 Task: Change the color of the calendar for June 24, 2023.
Action: Mouse moved to (17, 61)
Screenshot: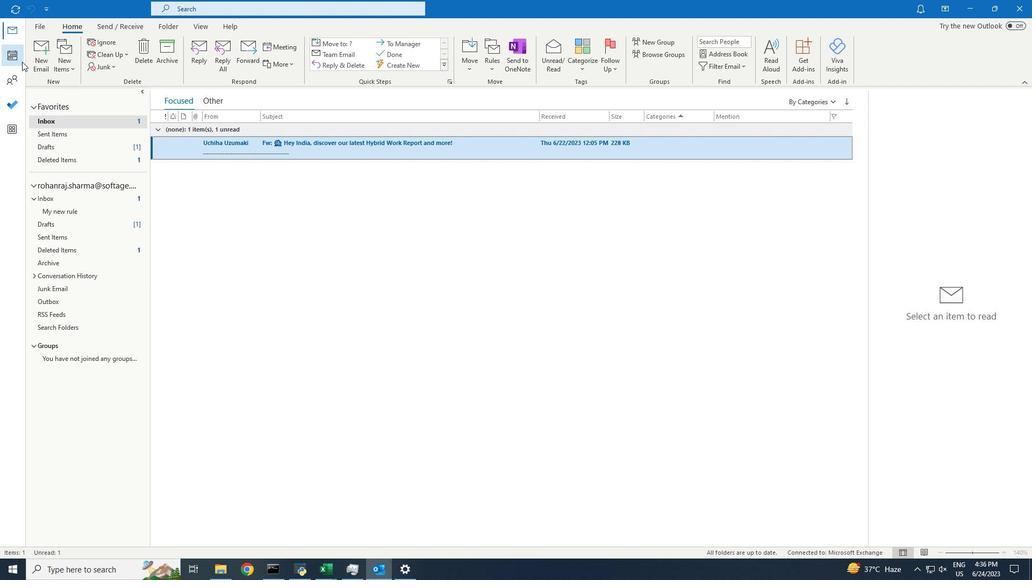 
Action: Mouse pressed left at (17, 61)
Screenshot: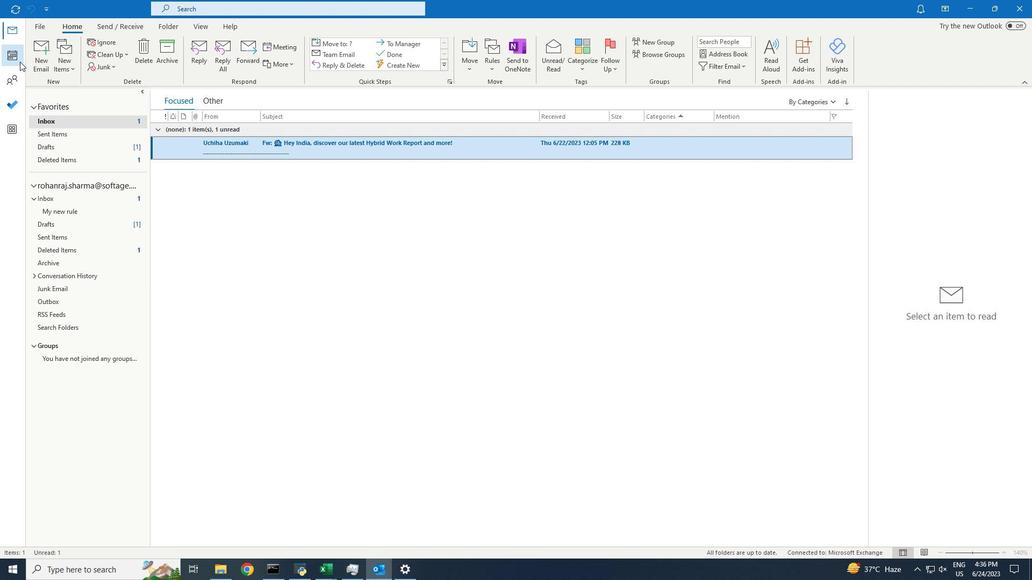 
Action: Mouse moved to (206, 26)
Screenshot: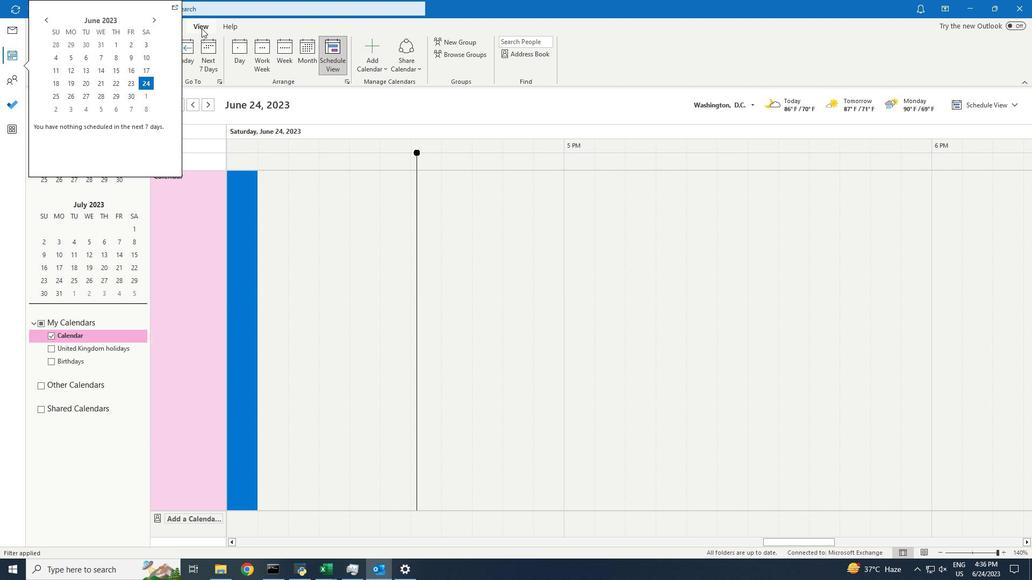 
Action: Mouse pressed left at (206, 26)
Screenshot: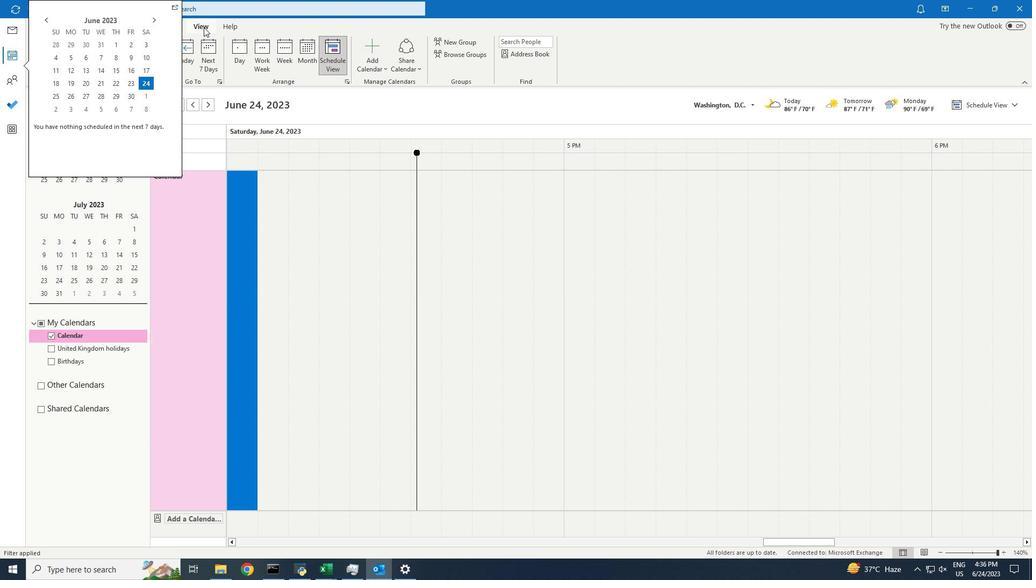 
Action: Mouse moved to (310, 67)
Screenshot: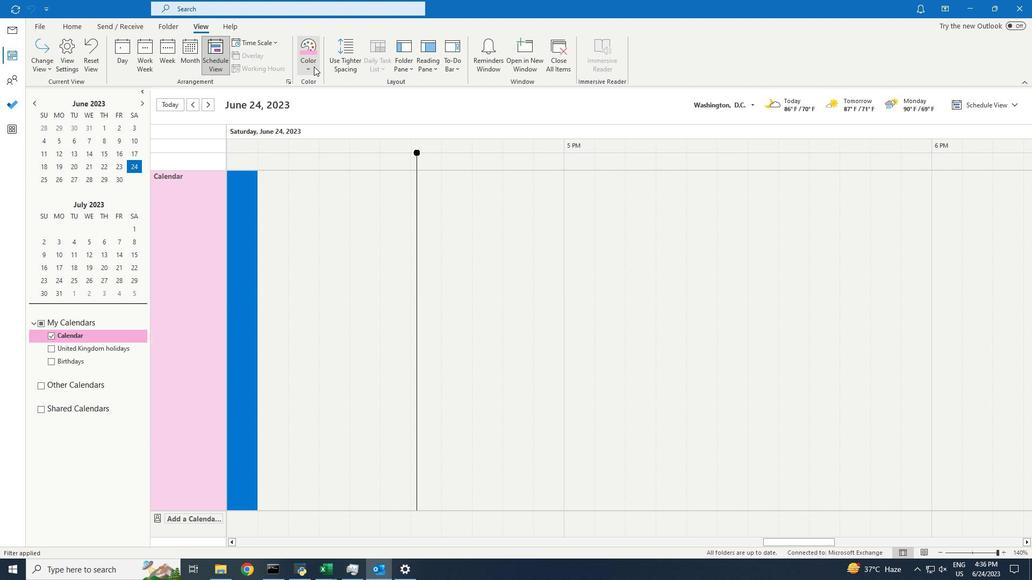 
Action: Mouse pressed left at (310, 67)
Screenshot: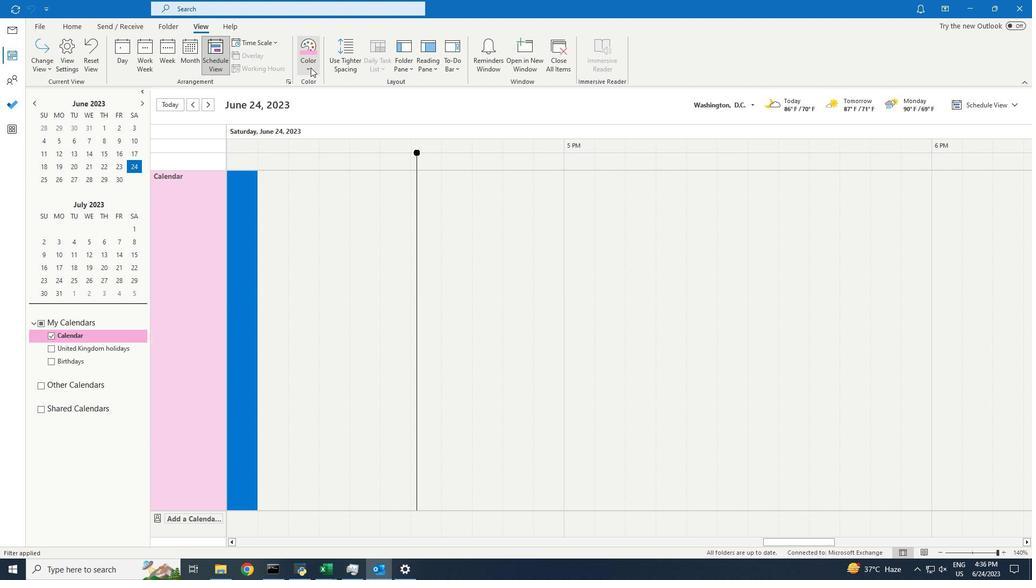 
Action: Mouse moved to (342, 142)
Screenshot: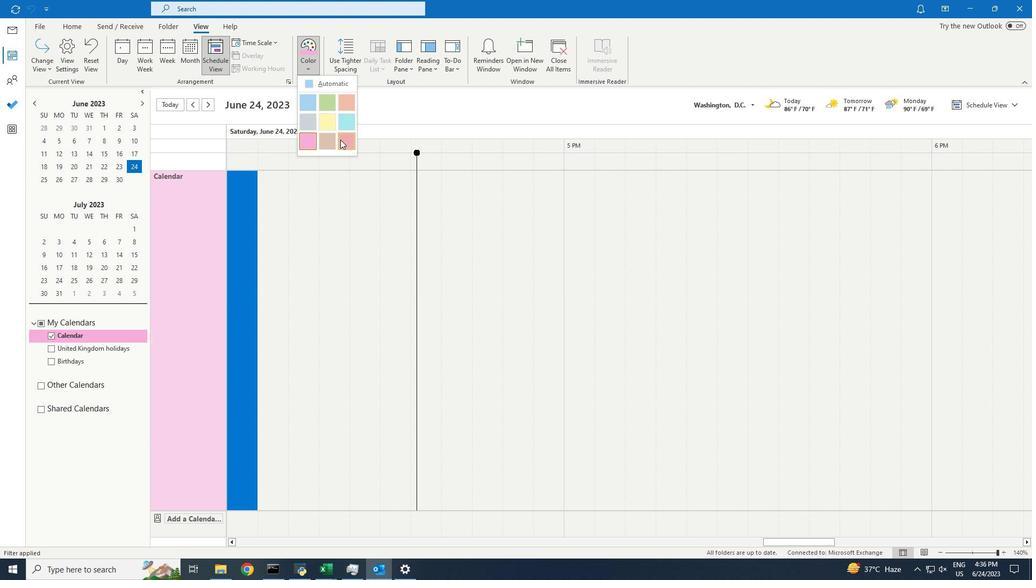
Action: Mouse pressed left at (342, 142)
Screenshot: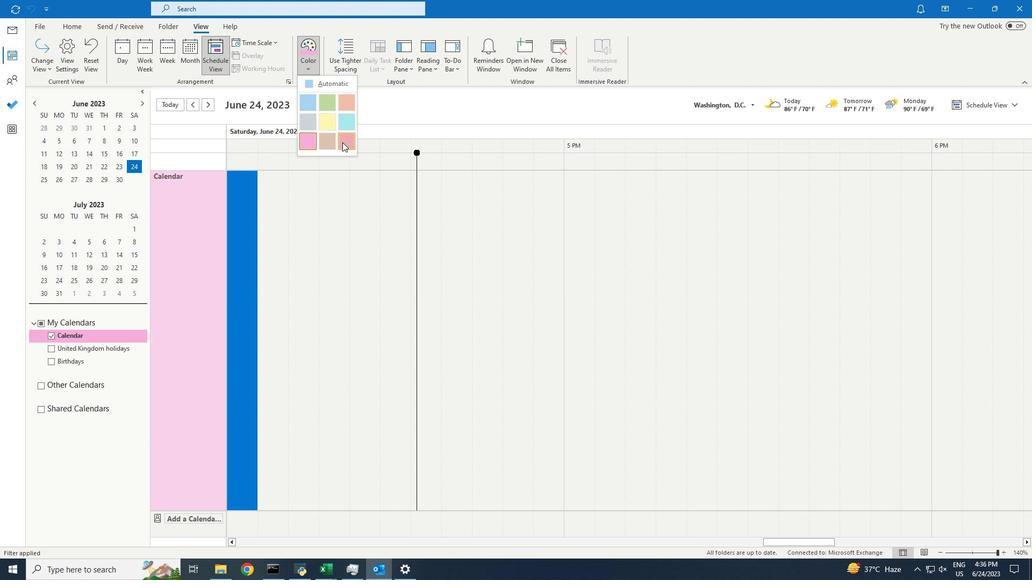 
Action: Mouse moved to (343, 143)
Screenshot: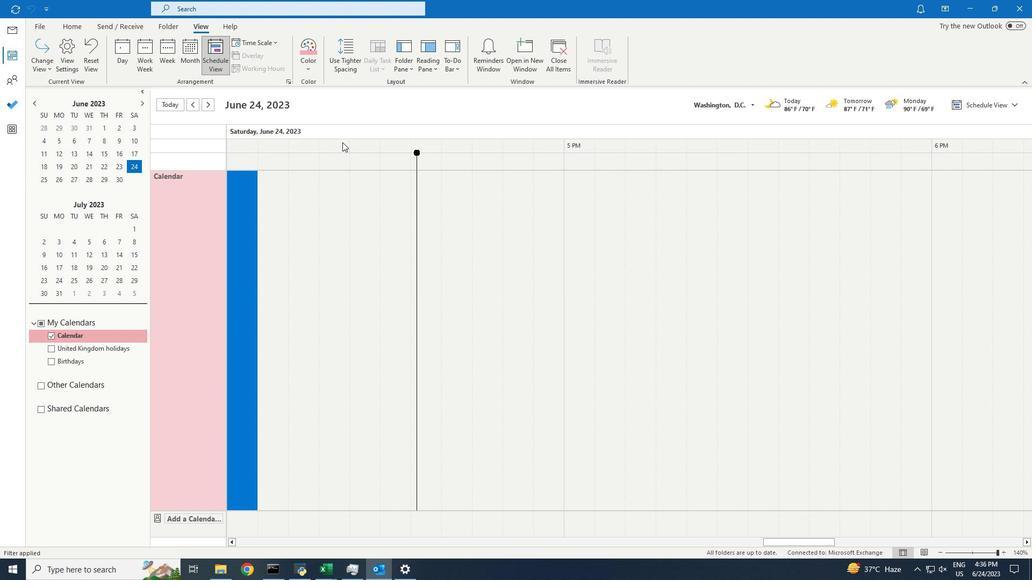 
